 Task: Sort the products in the category "Ale" by price (lowest first).
Action: Mouse moved to (717, 272)
Screenshot: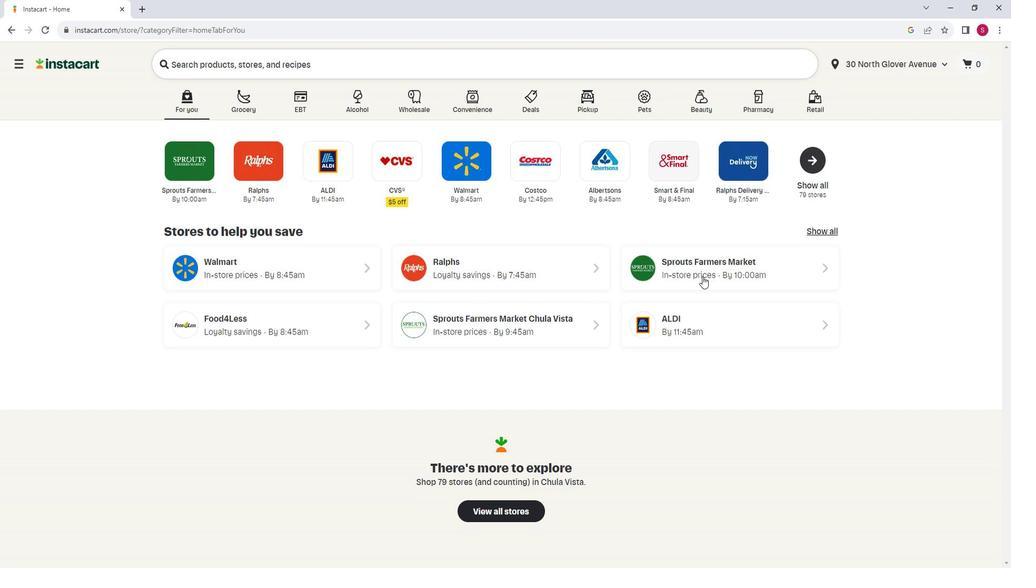 
Action: Mouse pressed left at (717, 272)
Screenshot: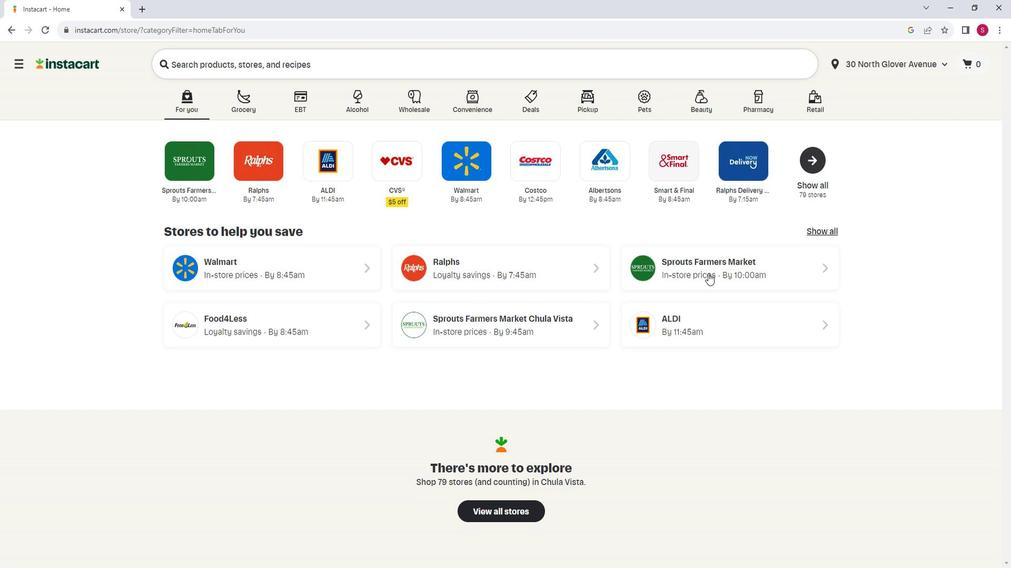 
Action: Mouse moved to (85, 369)
Screenshot: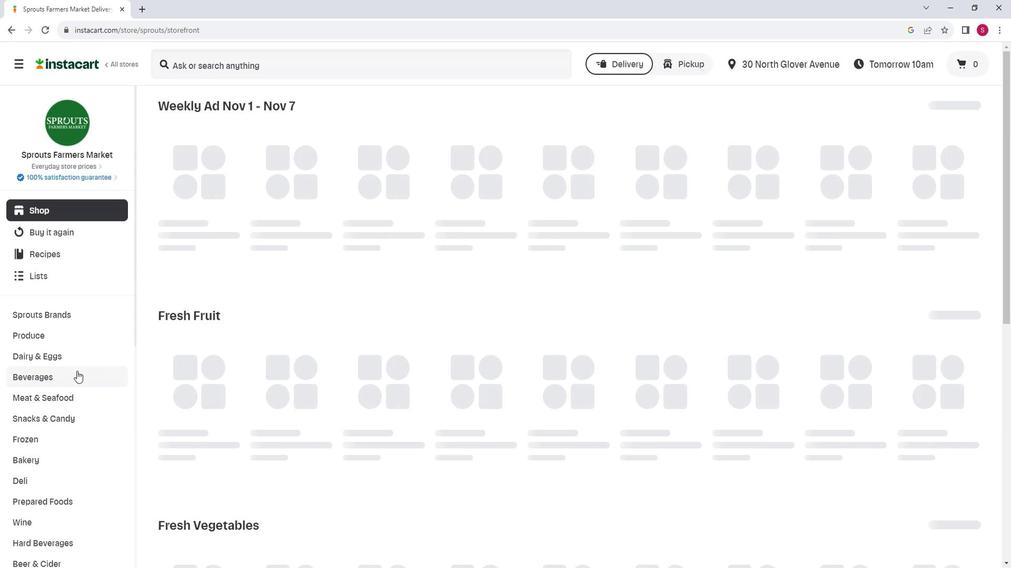 
Action: Mouse scrolled (85, 368) with delta (0, 0)
Screenshot: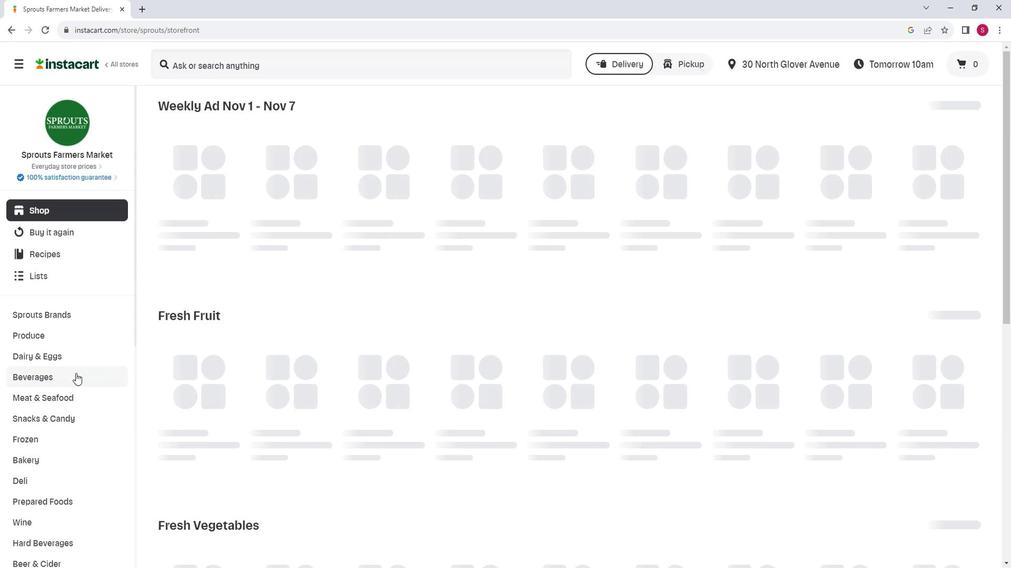 
Action: Mouse moved to (65, 495)
Screenshot: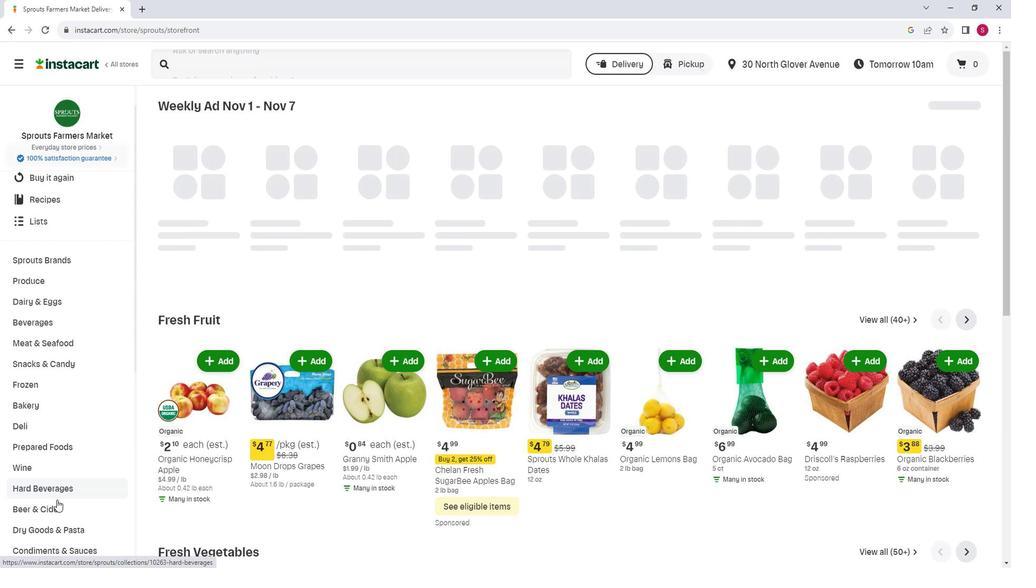 
Action: Mouse pressed left at (65, 495)
Screenshot: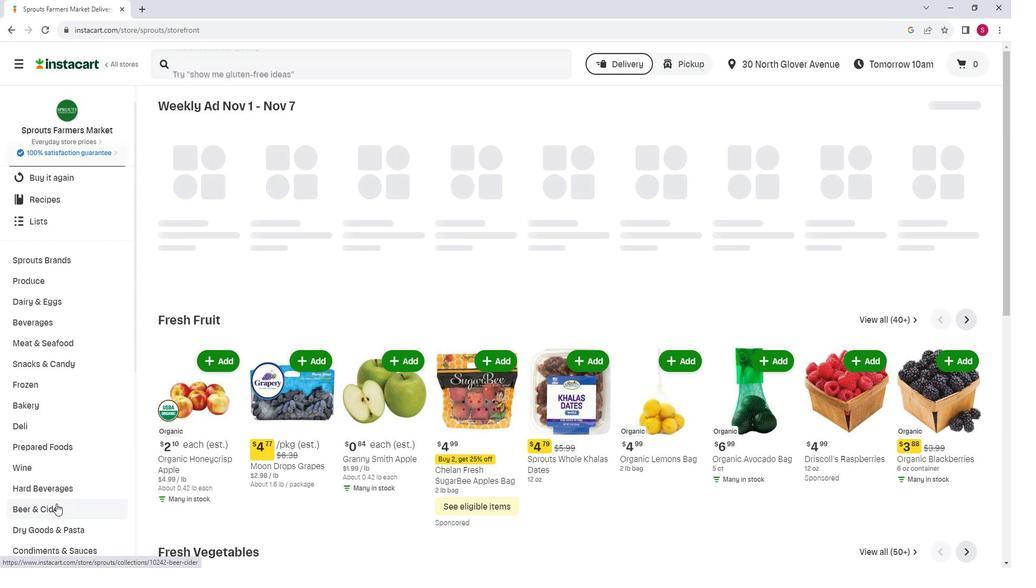 
Action: Mouse moved to (372, 140)
Screenshot: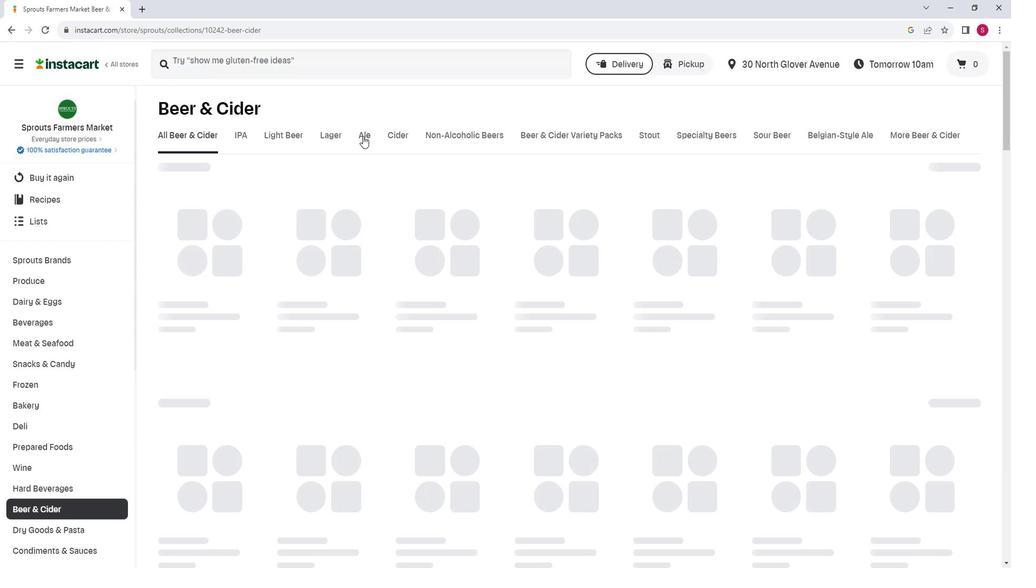 
Action: Mouse pressed left at (372, 140)
Screenshot: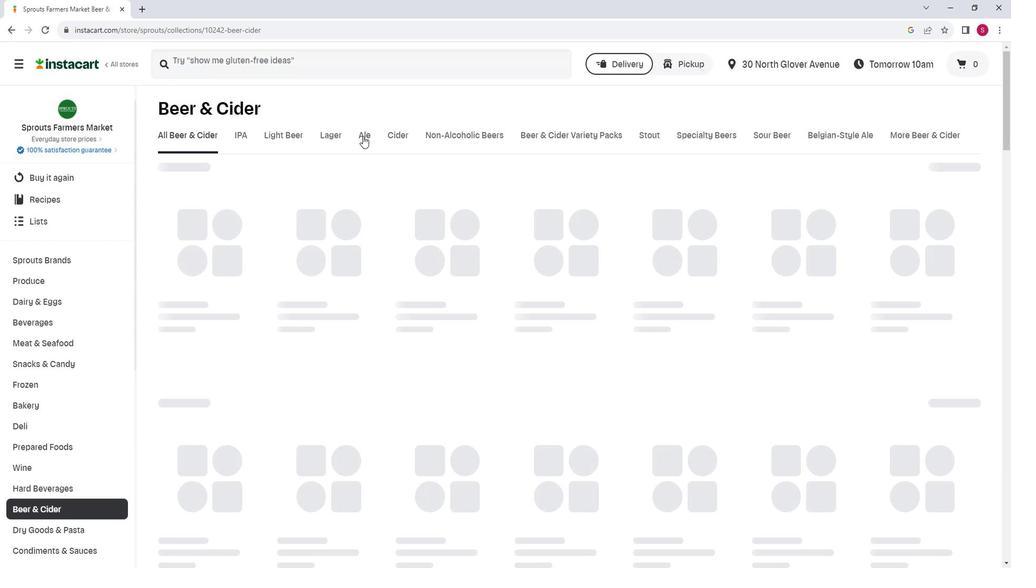 
Action: Mouse moved to (973, 172)
Screenshot: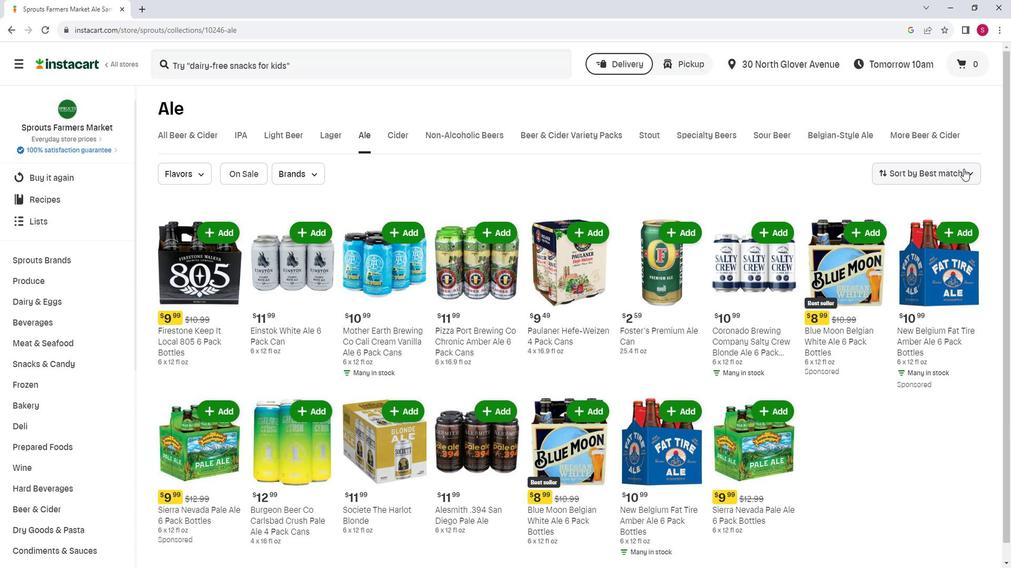 
Action: Mouse pressed left at (973, 172)
Screenshot: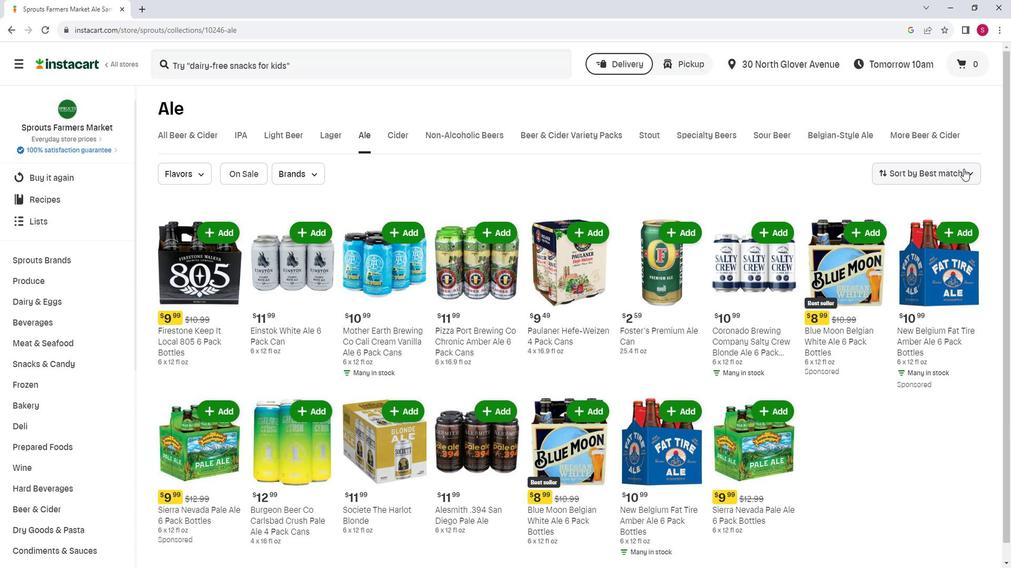 
Action: Mouse moved to (959, 226)
Screenshot: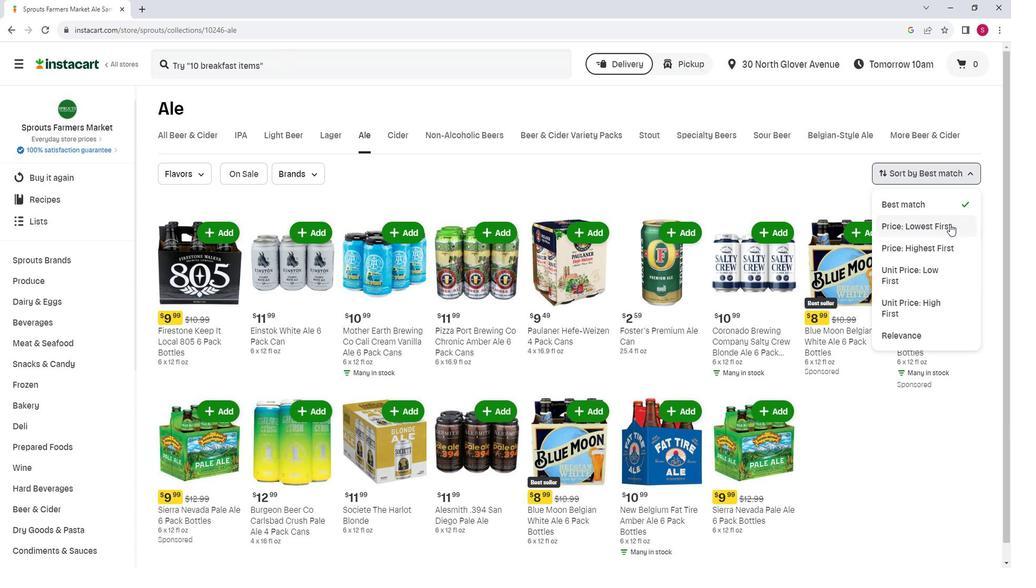 
Action: Mouse pressed left at (959, 226)
Screenshot: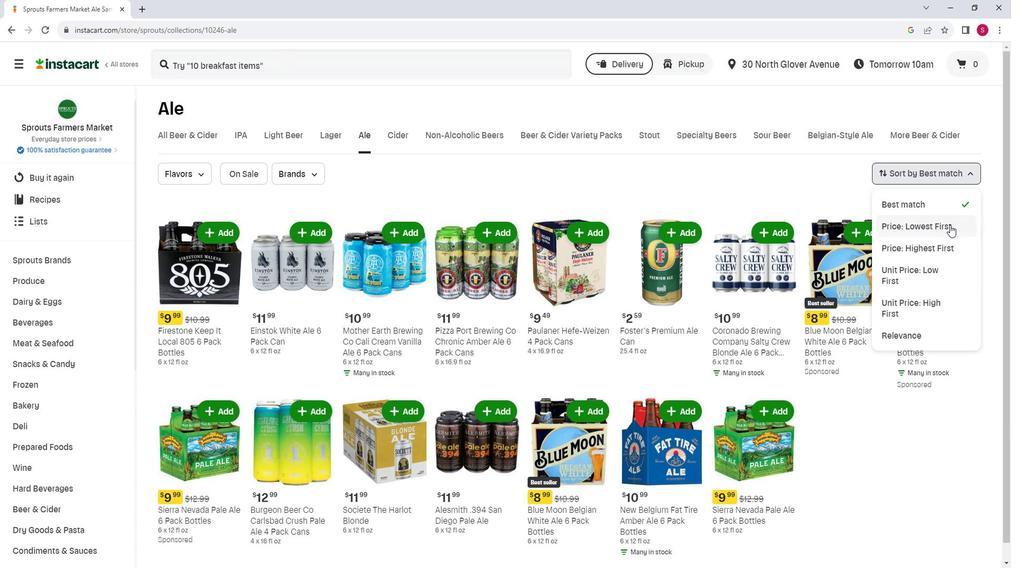 
Action: Mouse moved to (471, 281)
Screenshot: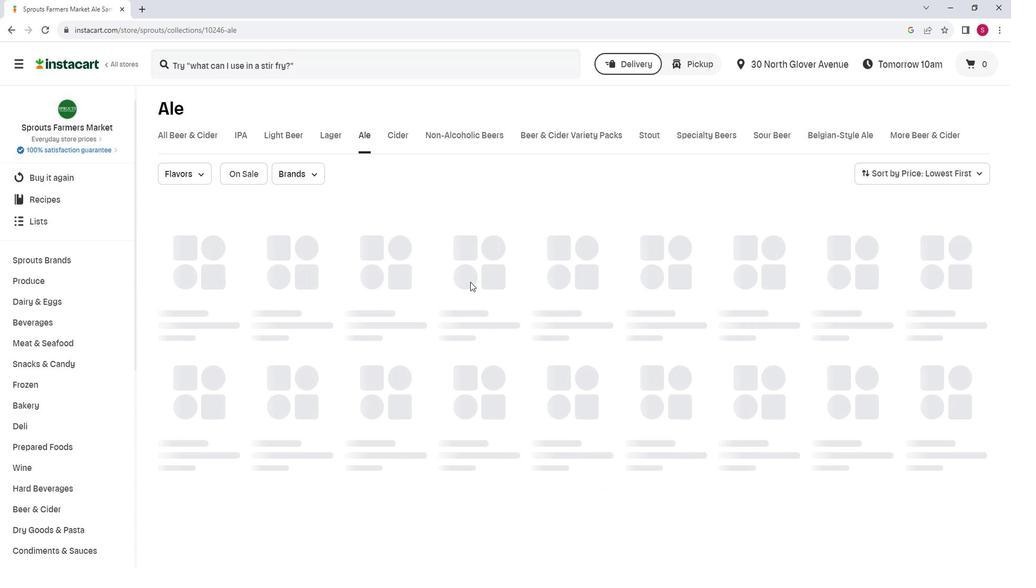 
Action: Mouse scrolled (471, 280) with delta (0, 0)
Screenshot: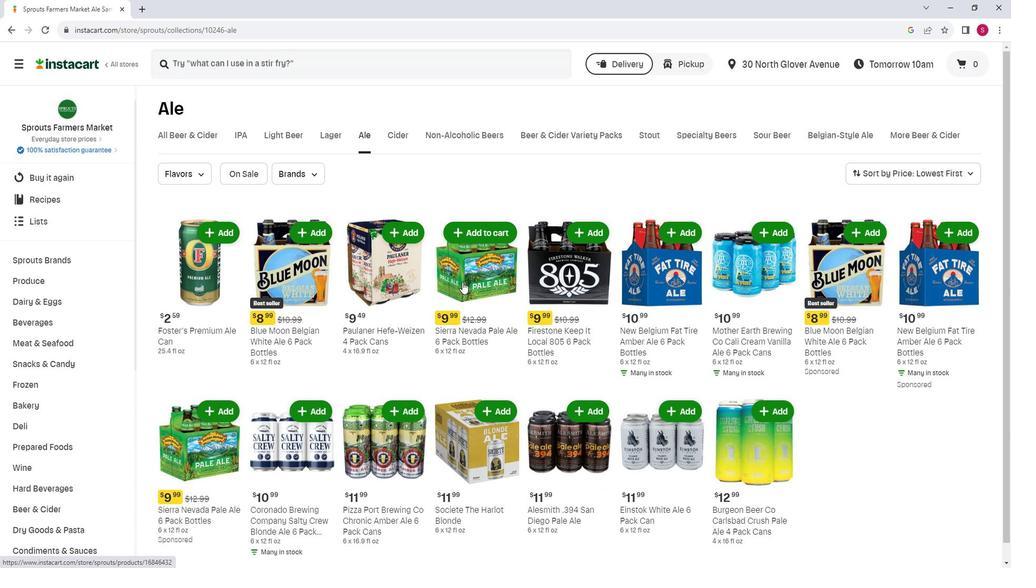 
Action: Mouse scrolled (471, 280) with delta (0, 0)
Screenshot: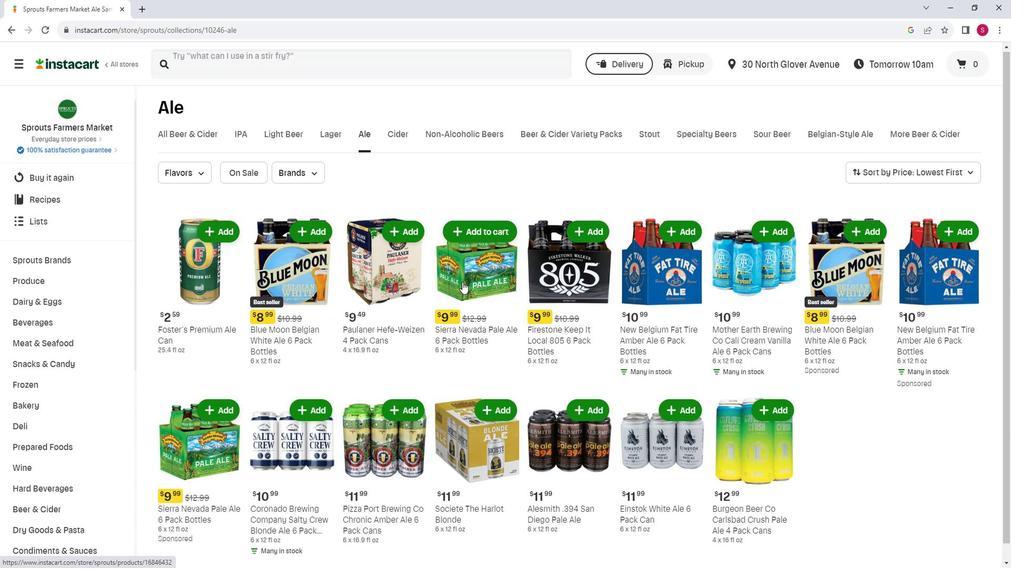 
Action: Mouse scrolled (471, 280) with delta (0, 0)
Screenshot: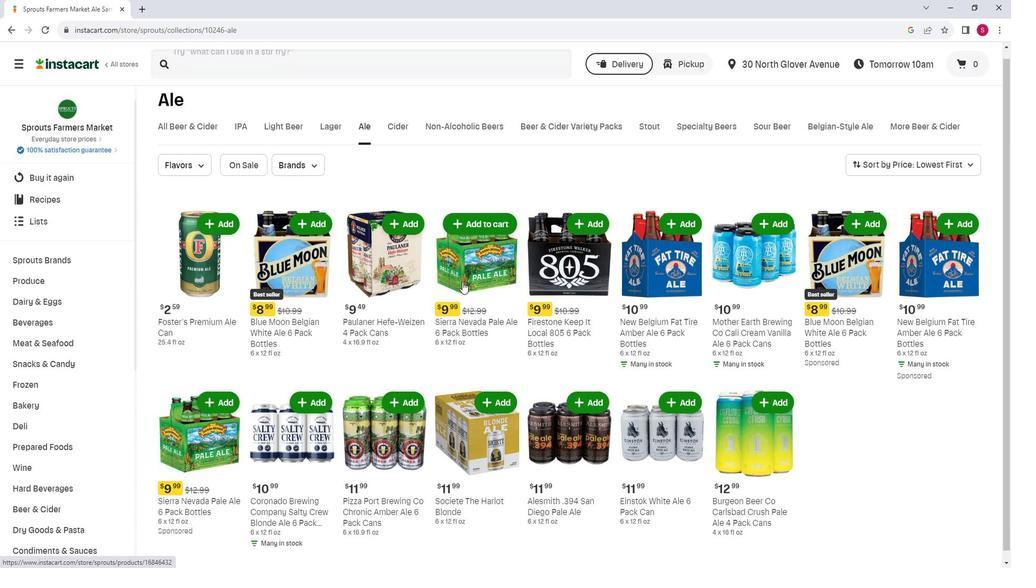 
Action: Mouse scrolled (471, 280) with delta (0, 0)
Screenshot: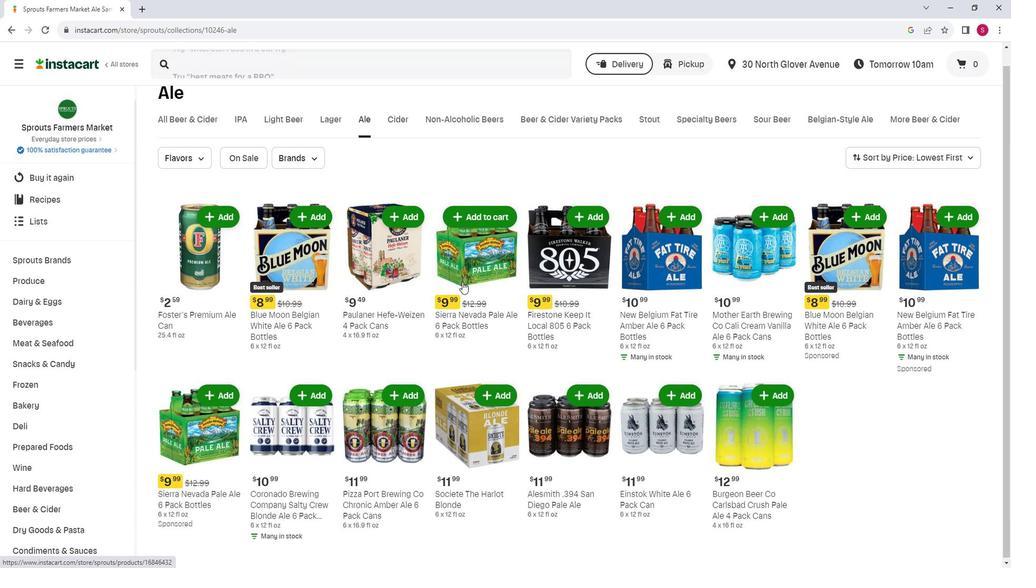 
Action: Mouse scrolled (471, 280) with delta (0, 0)
Screenshot: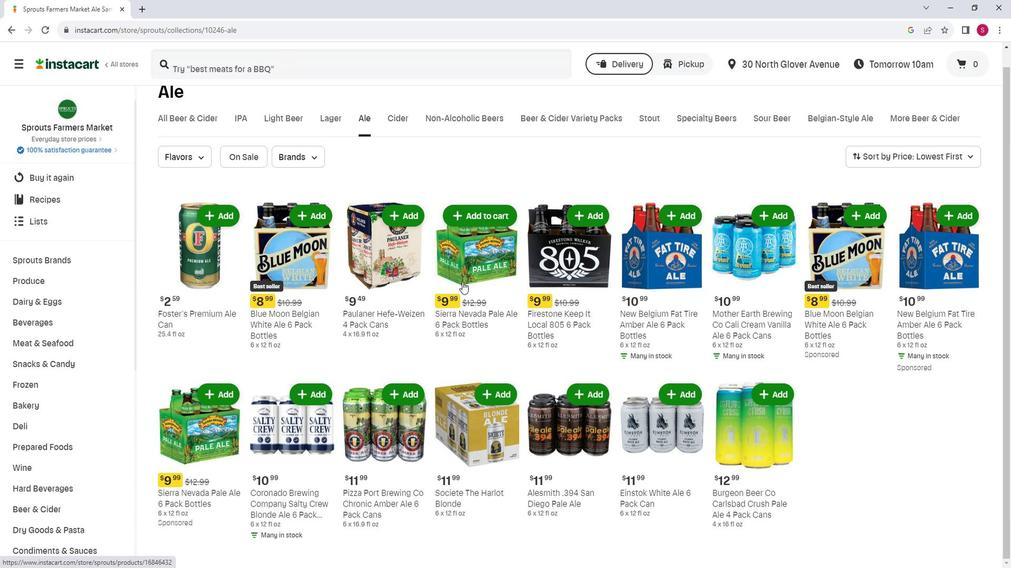 
Action: Mouse moved to (481, 270)
Screenshot: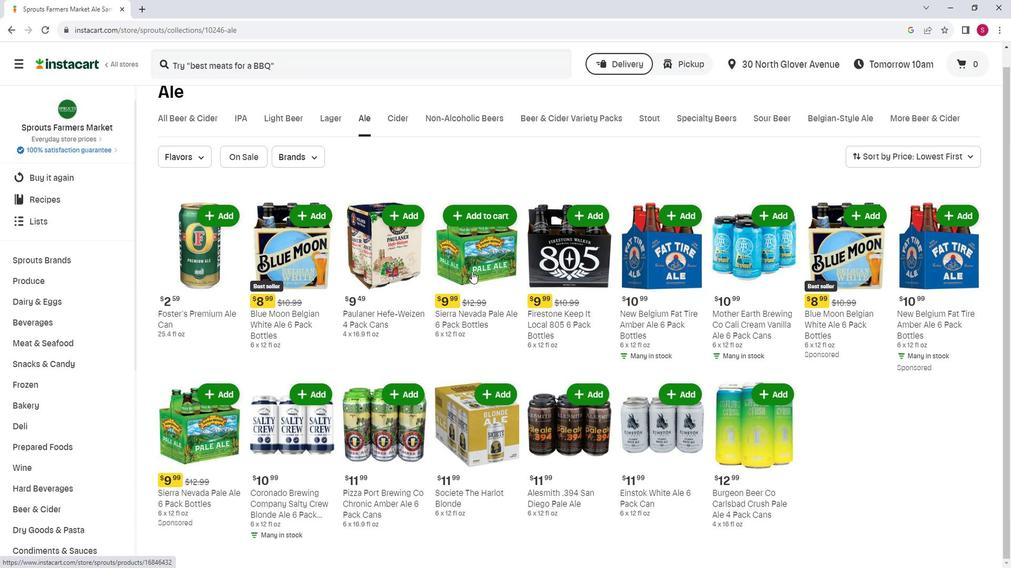 
